 Task: Add Santa Cruz Organic Blueberry Lemonade Juice to the cart.
Action: Mouse moved to (256, 120)
Screenshot: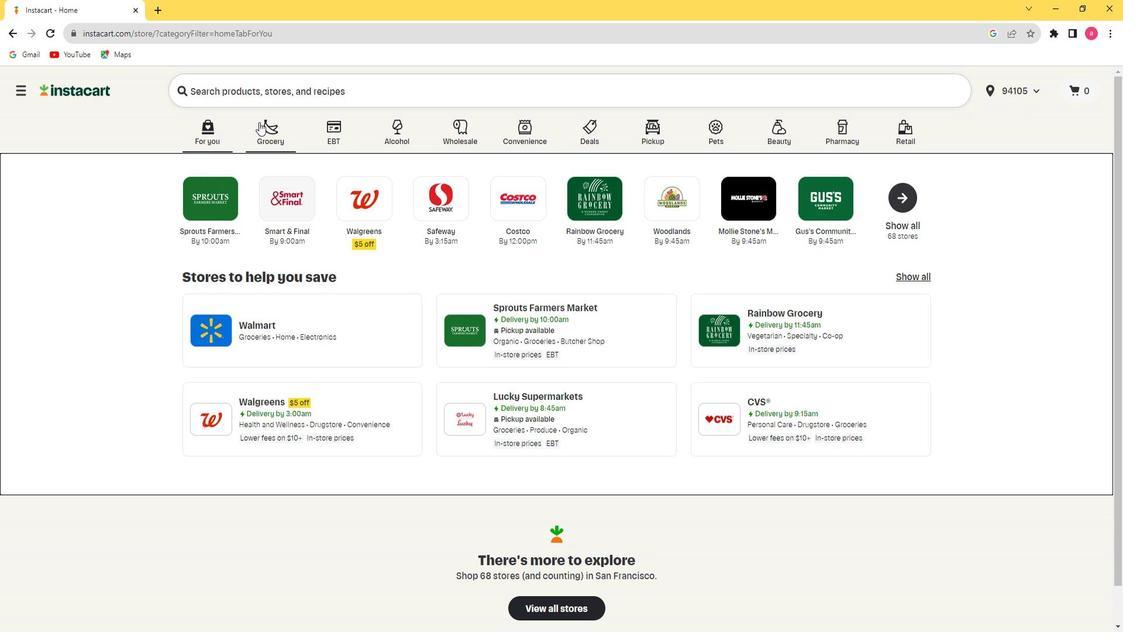 
Action: Mouse pressed left at (256, 120)
Screenshot: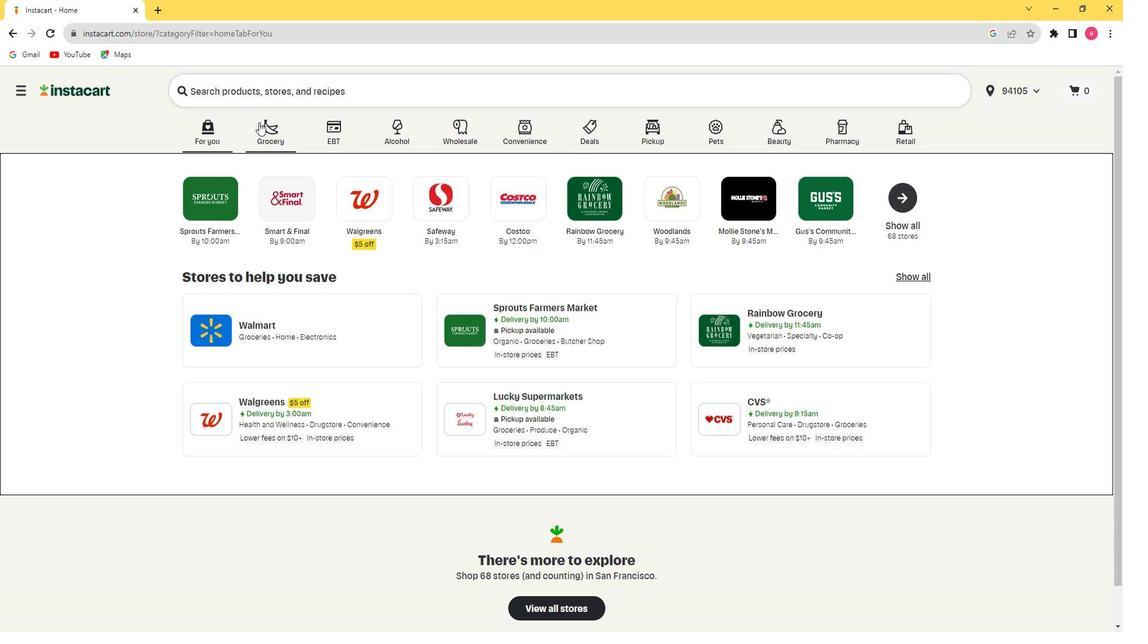 
Action: Mouse moved to (724, 215)
Screenshot: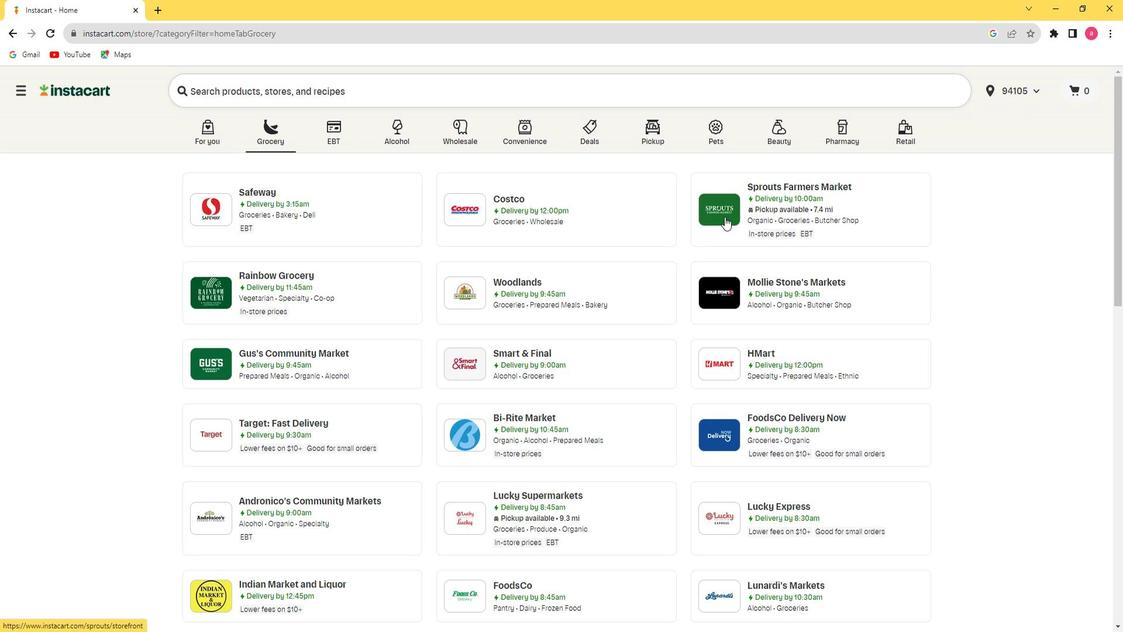 
Action: Mouse pressed left at (724, 215)
Screenshot: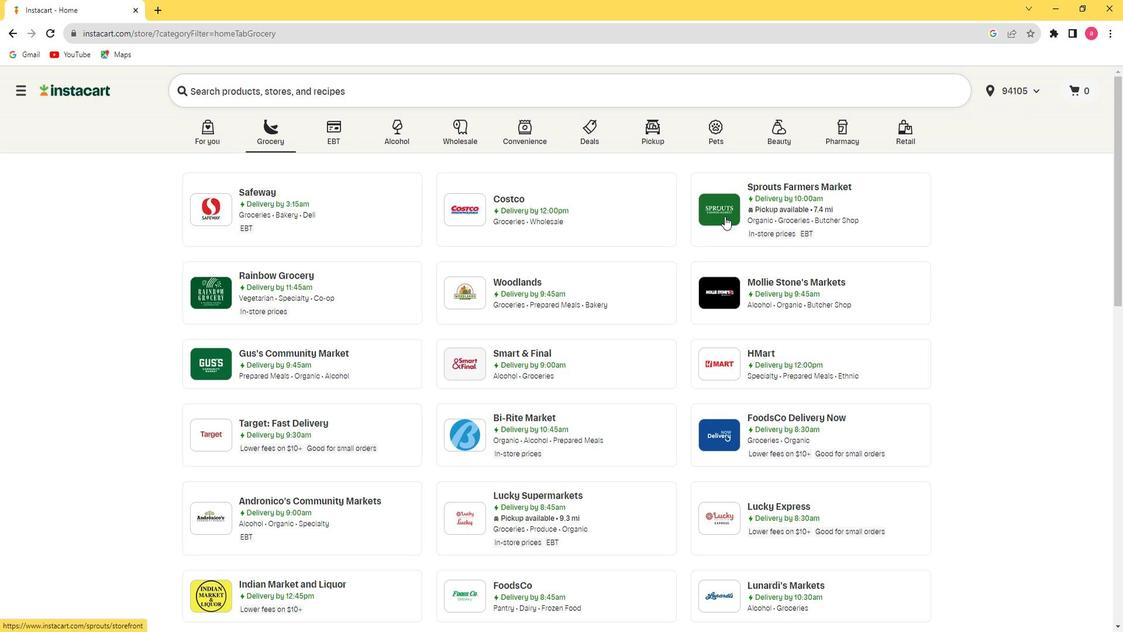 
Action: Mouse moved to (103, 441)
Screenshot: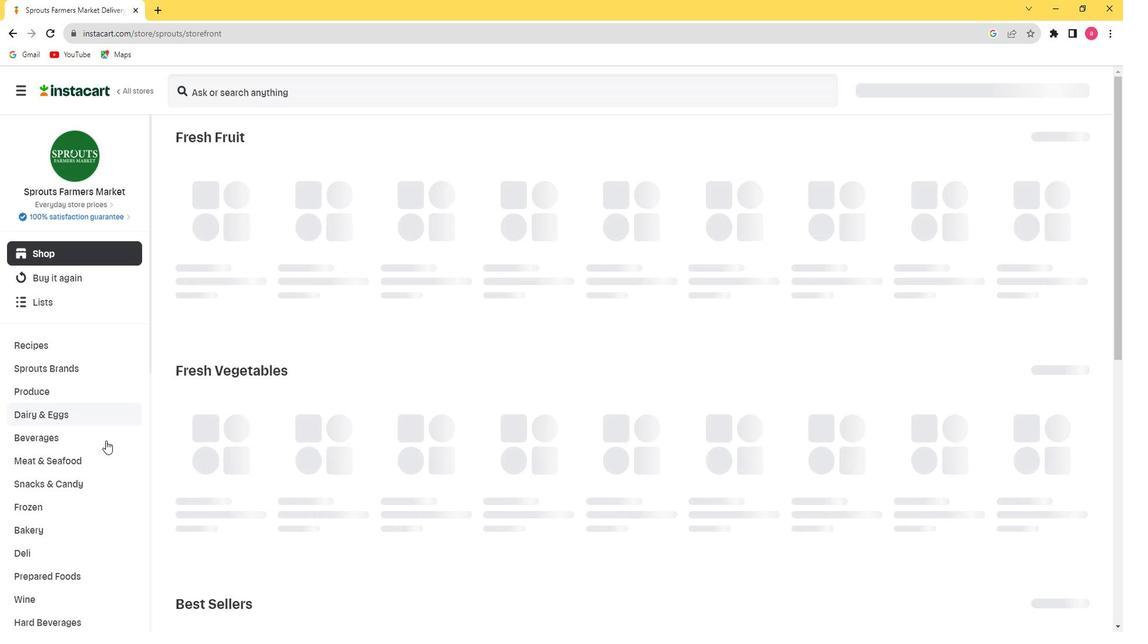 
Action: Mouse scrolled (103, 441) with delta (0, 0)
Screenshot: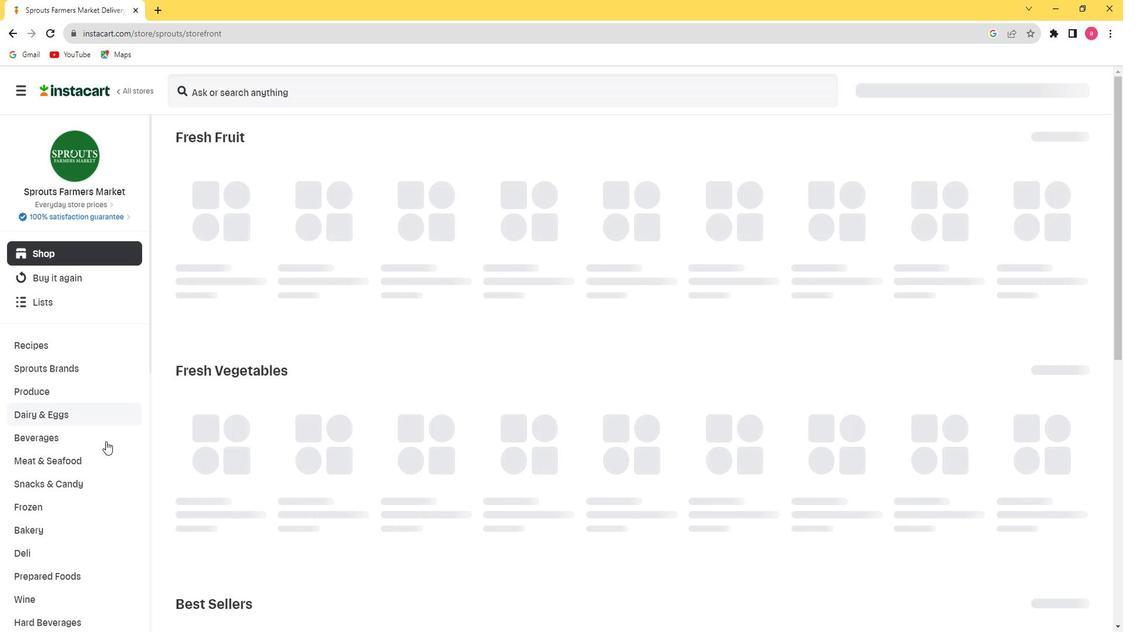 
Action: Mouse moved to (91, 369)
Screenshot: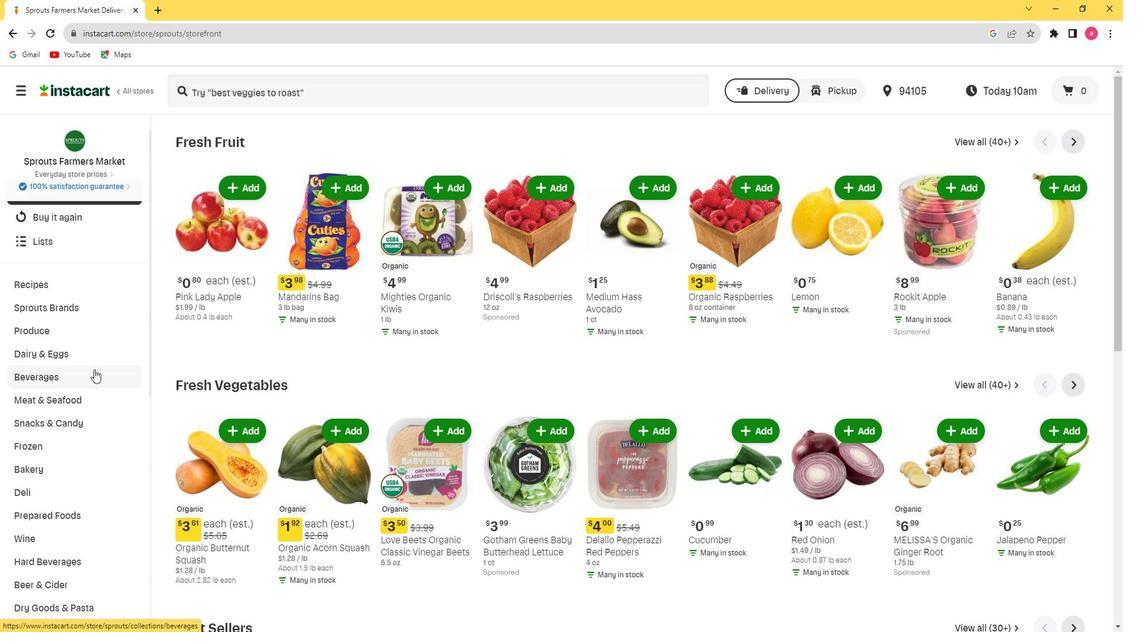 
Action: Mouse pressed left at (91, 369)
Screenshot: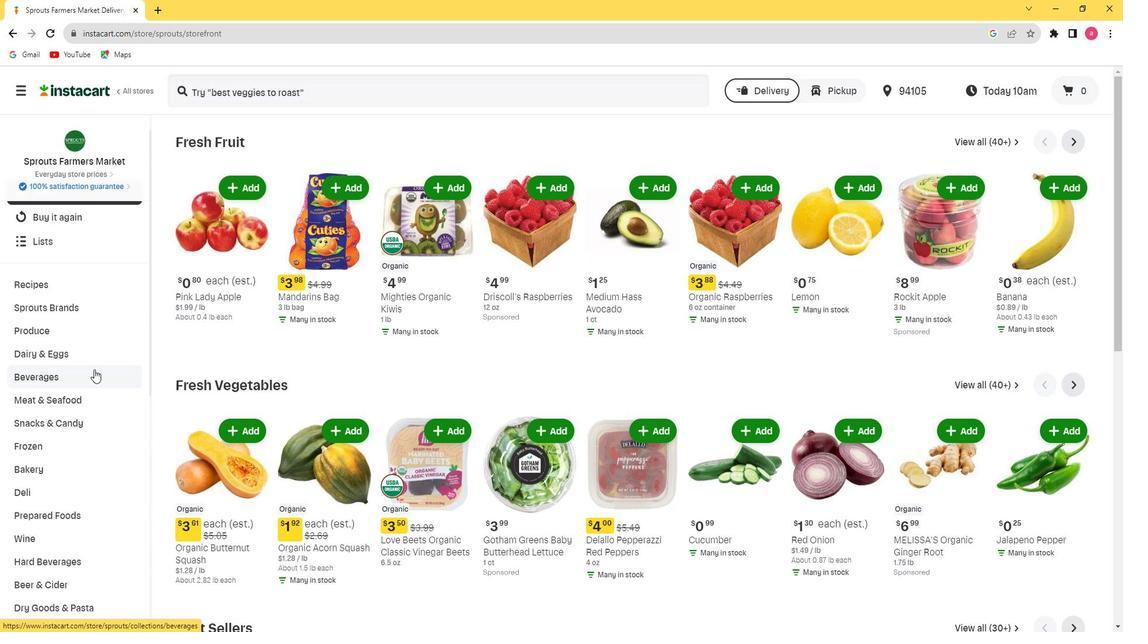
Action: Mouse moved to (84, 524)
Screenshot: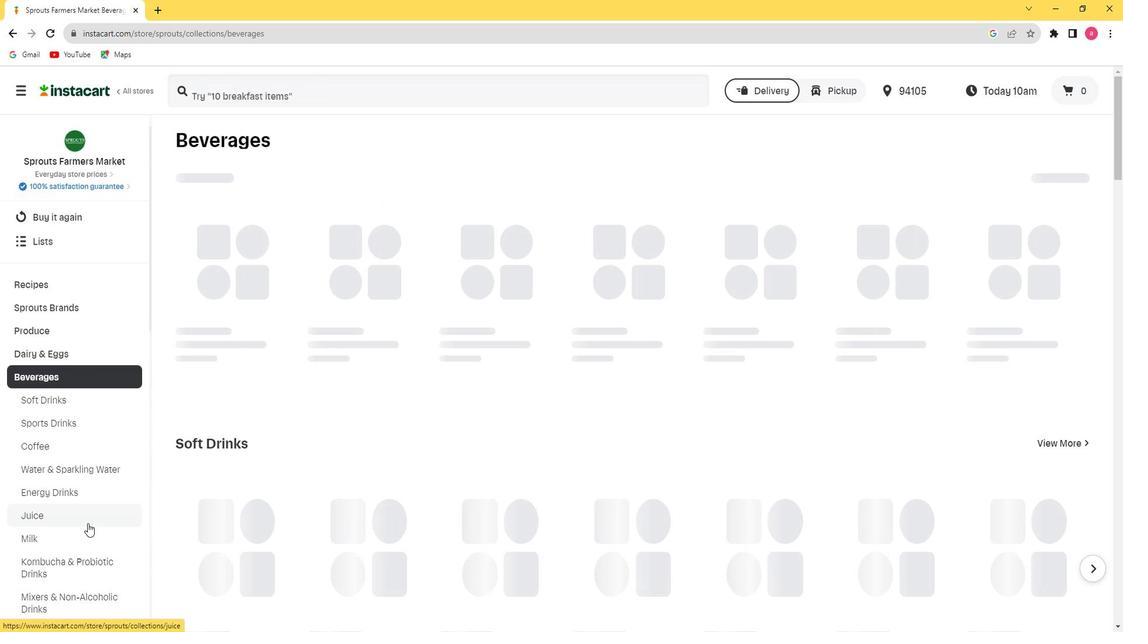 
Action: Mouse pressed left at (84, 524)
Screenshot: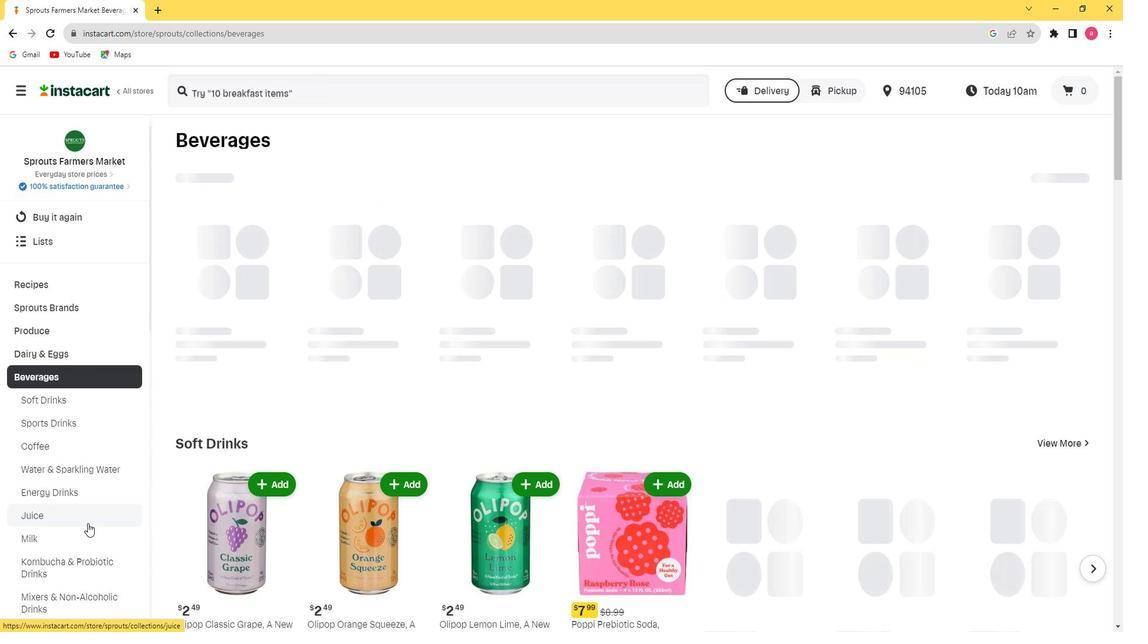 
Action: Mouse moved to (245, 89)
Screenshot: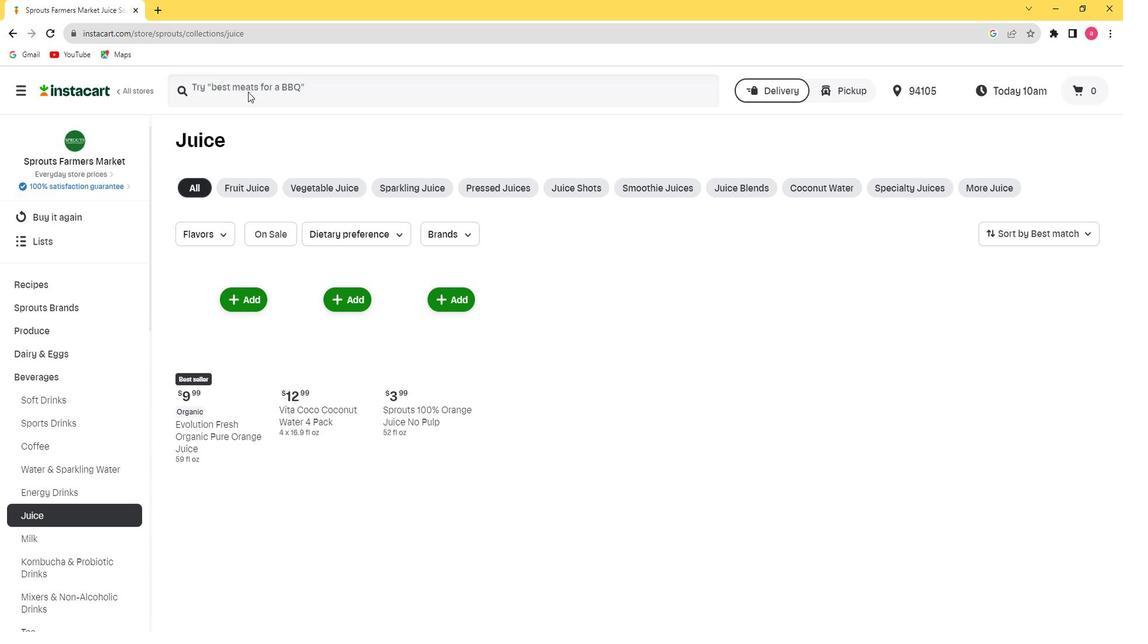 
Action: Mouse pressed left at (245, 89)
Screenshot: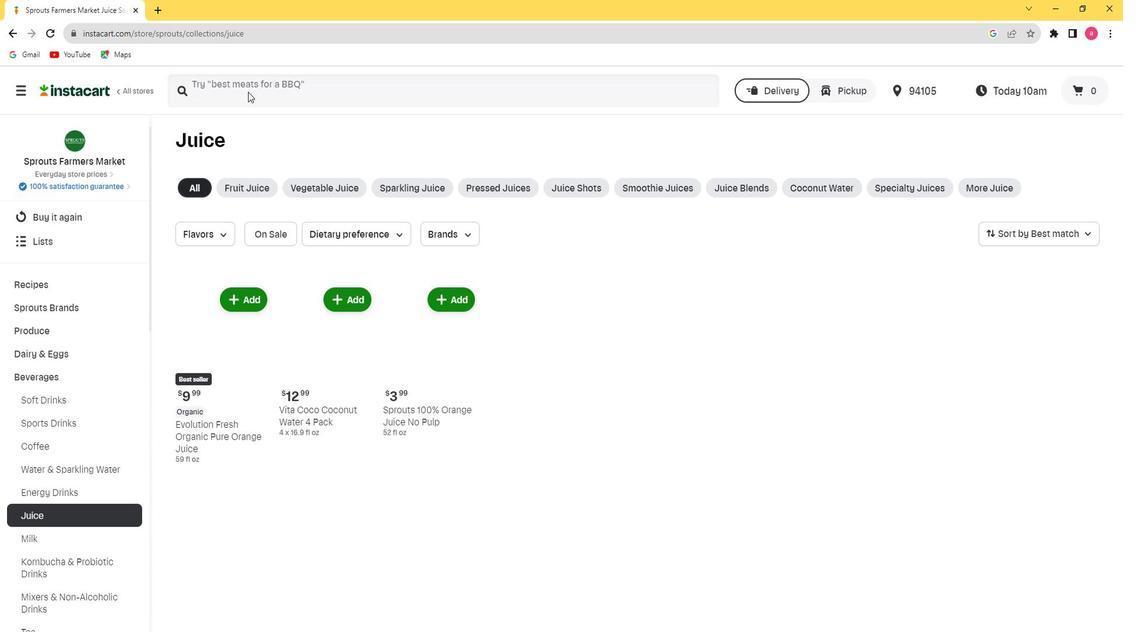 
Action: Mouse pressed left at (245, 89)
Screenshot: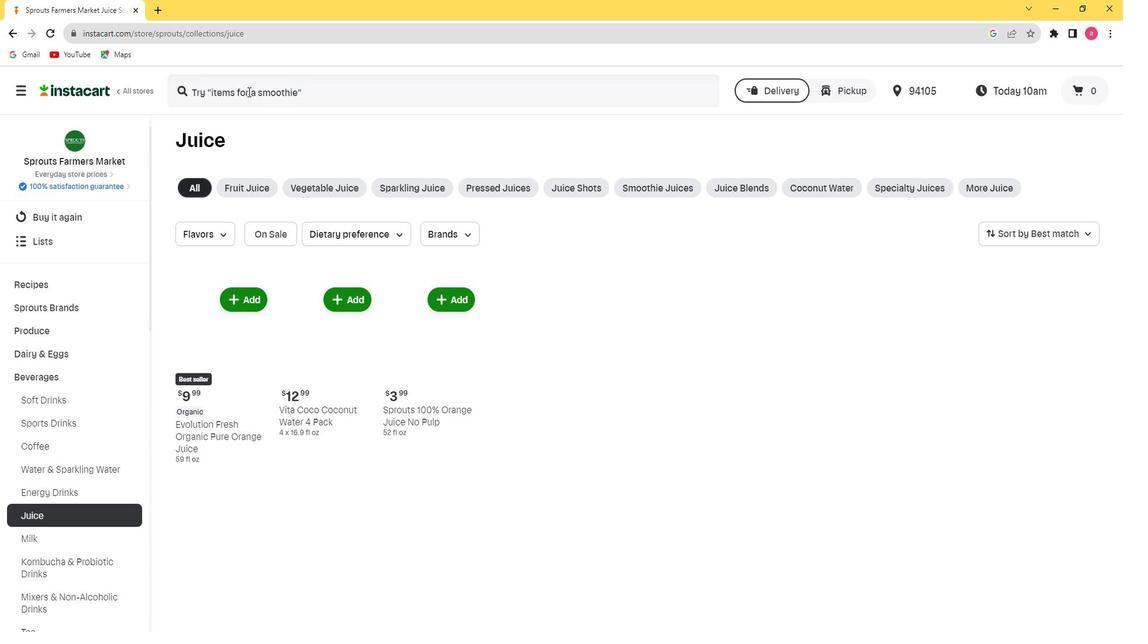 
Action: Mouse moved to (342, 87)
Screenshot: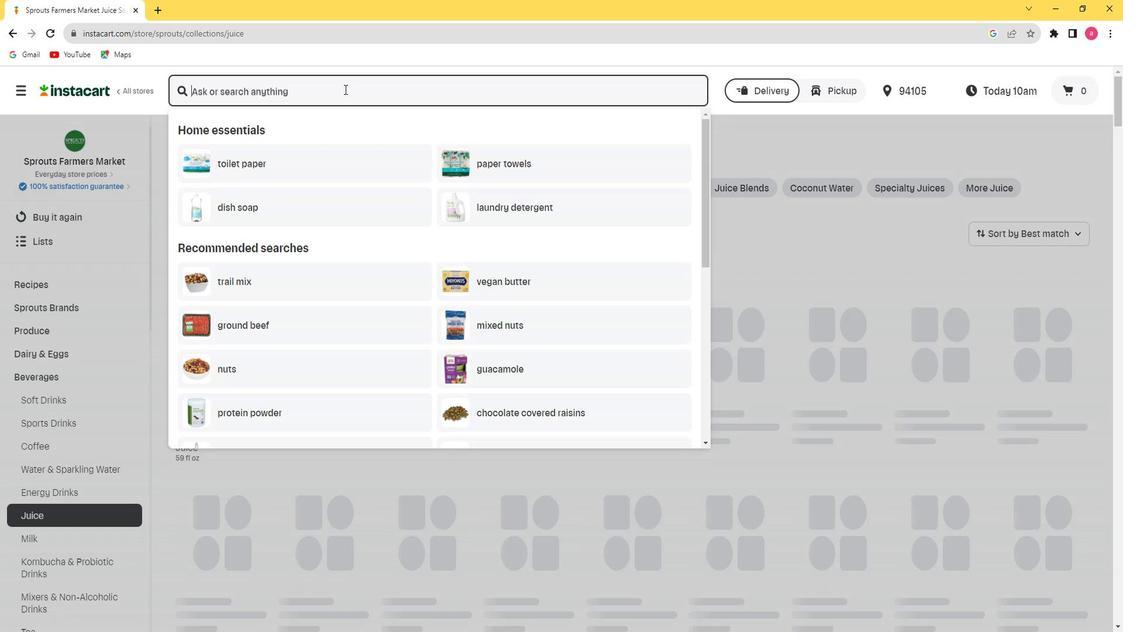 
Action: Mouse pressed left at (342, 87)
Screenshot: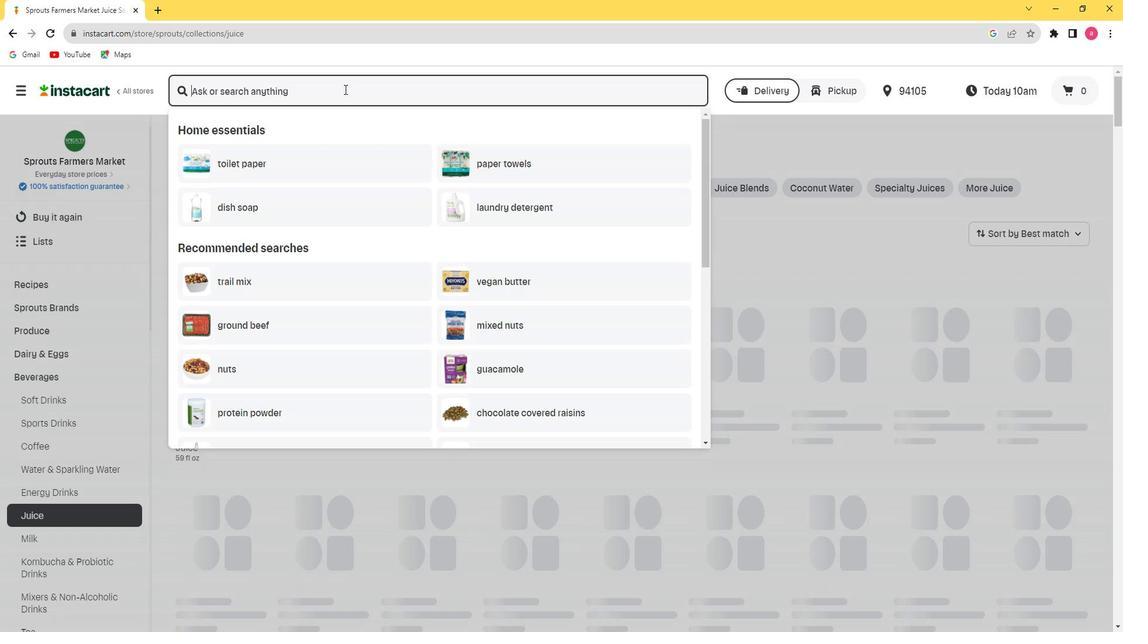
Action: Key pressed <Key.shift>Sant
Screenshot: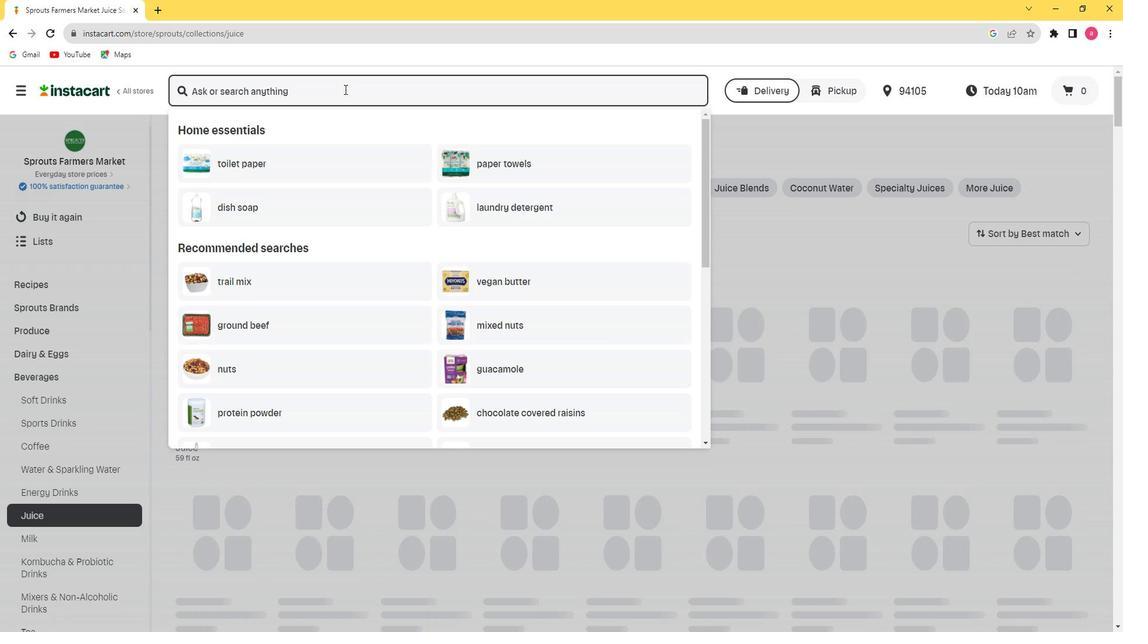 
Action: Mouse pressed left at (342, 87)
Screenshot: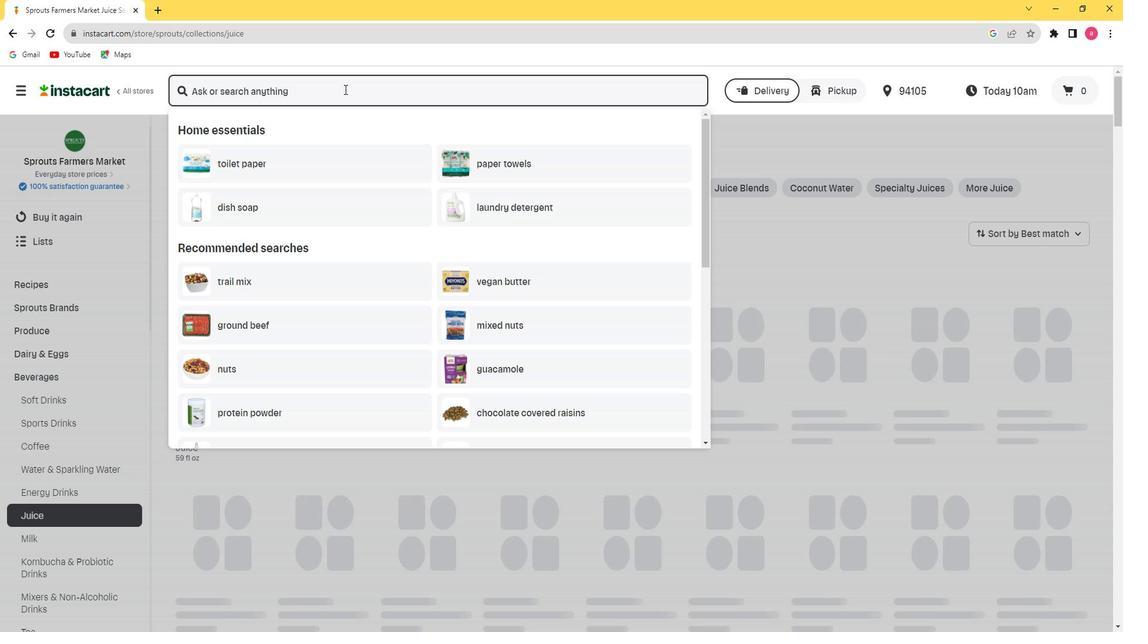 
Action: Key pressed a<Key.space><Key.shift><Key.shift><Key.shift><Key.shift><Key.shift><Key.shift><Key.shift><Key.shift><Key.shift><Key.shift>Cruz<Key.space><Key.shift><Key.shift><Key.shift><Key.shift><Key.shift><Key.shift><Key.shift><Key.shift><Key.shift><Key.shift><Key.shift><Key.shift><Key.shift><Key.shift><Key.shift><Key.shift><Key.shift><Key.shift><Key.shift>Organic<Key.space><Key.shift><Key.shift><Key.shift><Key.shift><Key.shift><Key.shift>Blueberry<Key.space><Key.shift>Lemonade<Key.space><Key.shift><Key.shift><Key.shift><Key.shift><Key.shift><Key.shift><Key.shift>Juice<Key.enter>
Screenshot: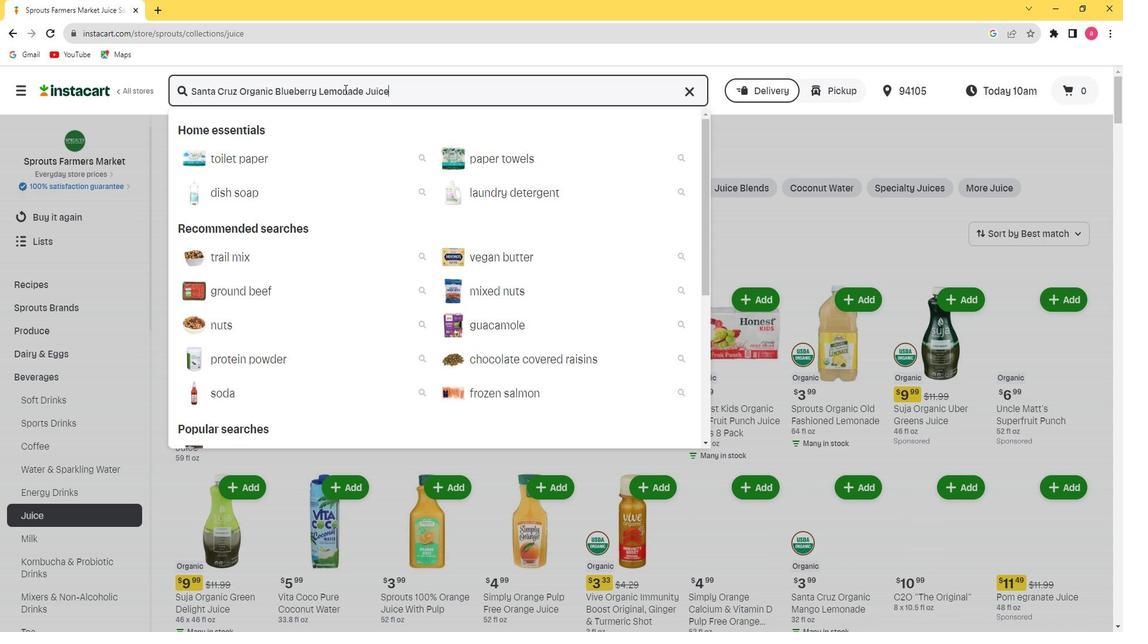 
Action: Mouse moved to (861, 215)
Screenshot: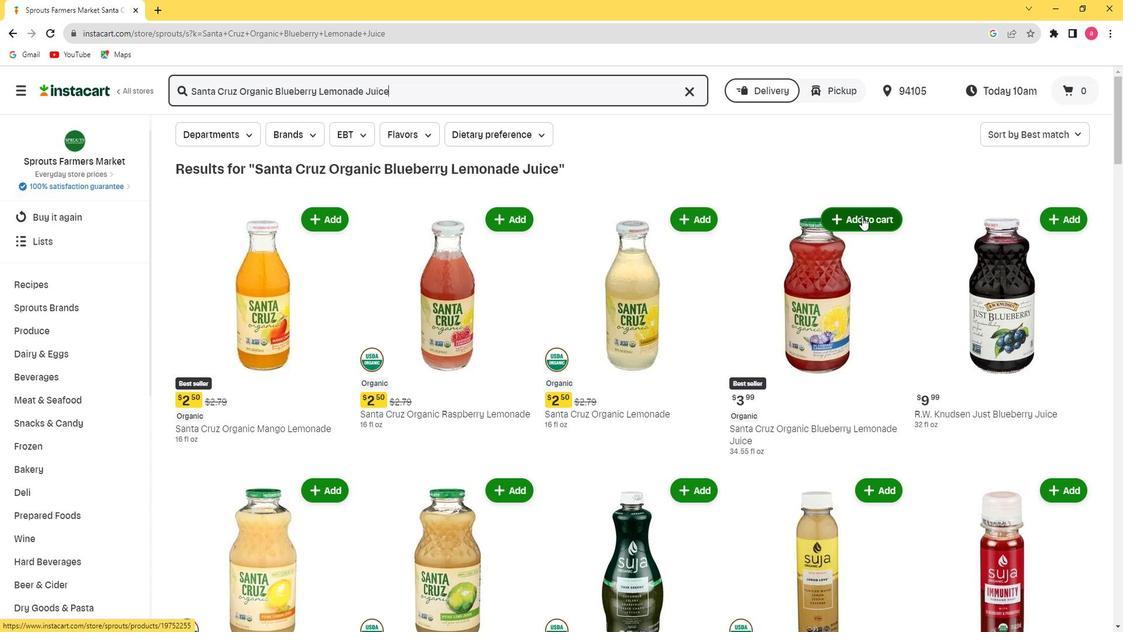 
Action: Mouse pressed left at (861, 215)
Screenshot: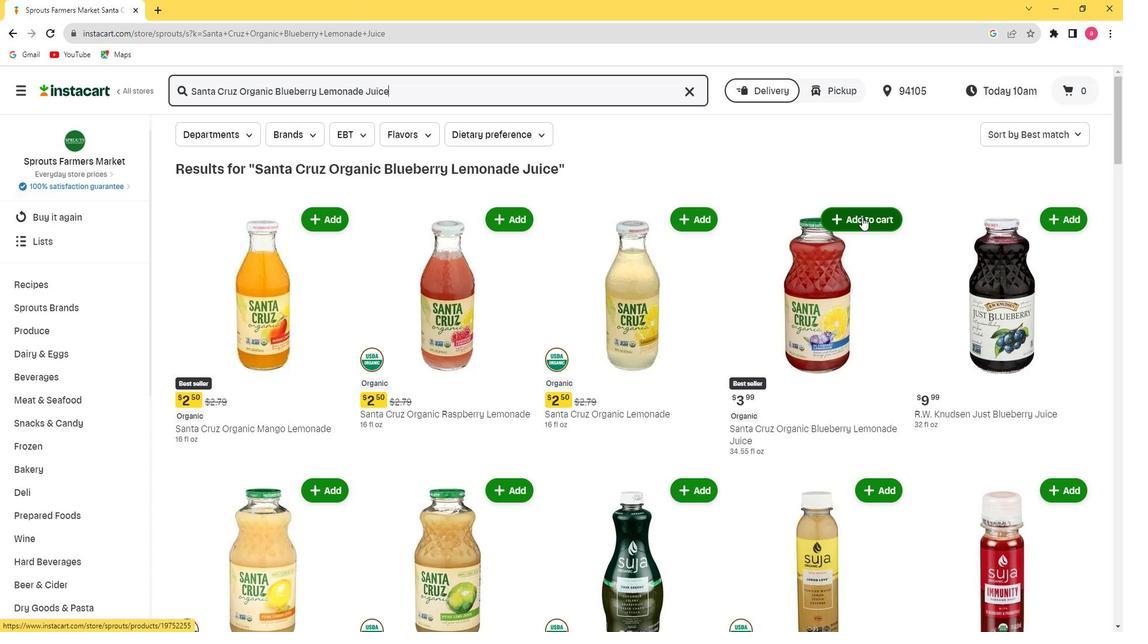 
Action: Mouse moved to (862, 214)
Screenshot: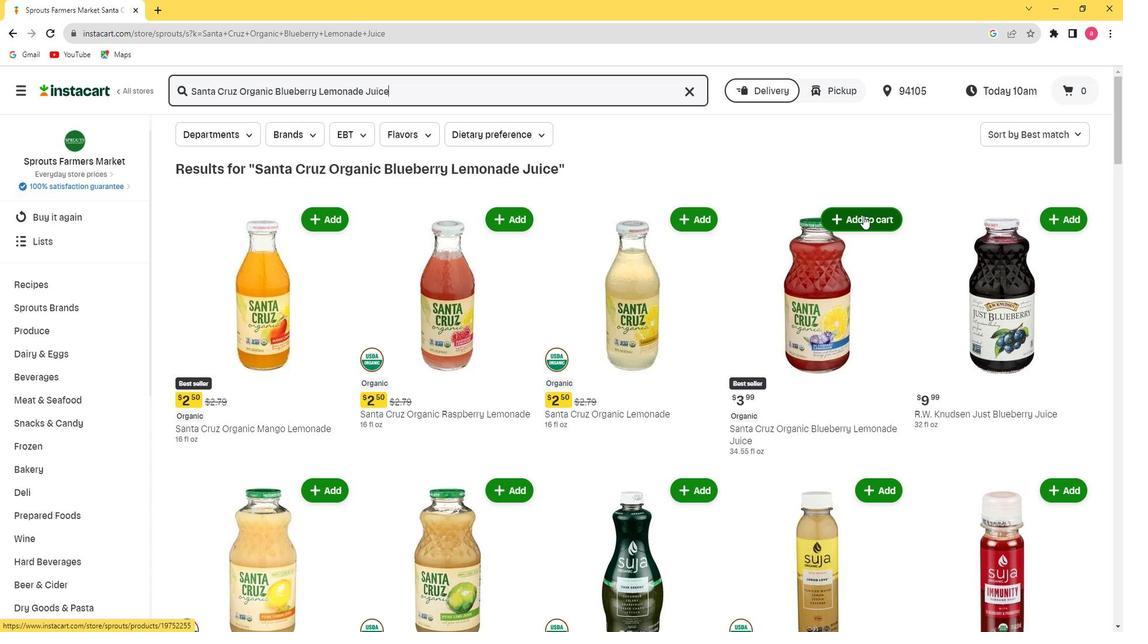 
